 Task: Change the mode of the file "Life is beautiful" to editing.
Action: Mouse moved to (97, 61)
Screenshot: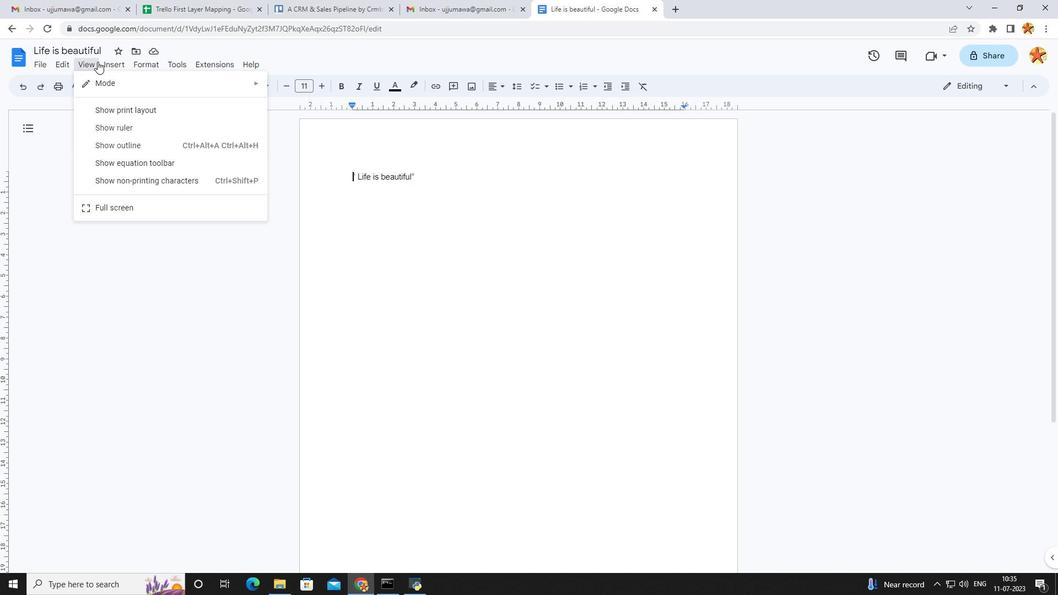 
Action: Mouse pressed left at (97, 61)
Screenshot: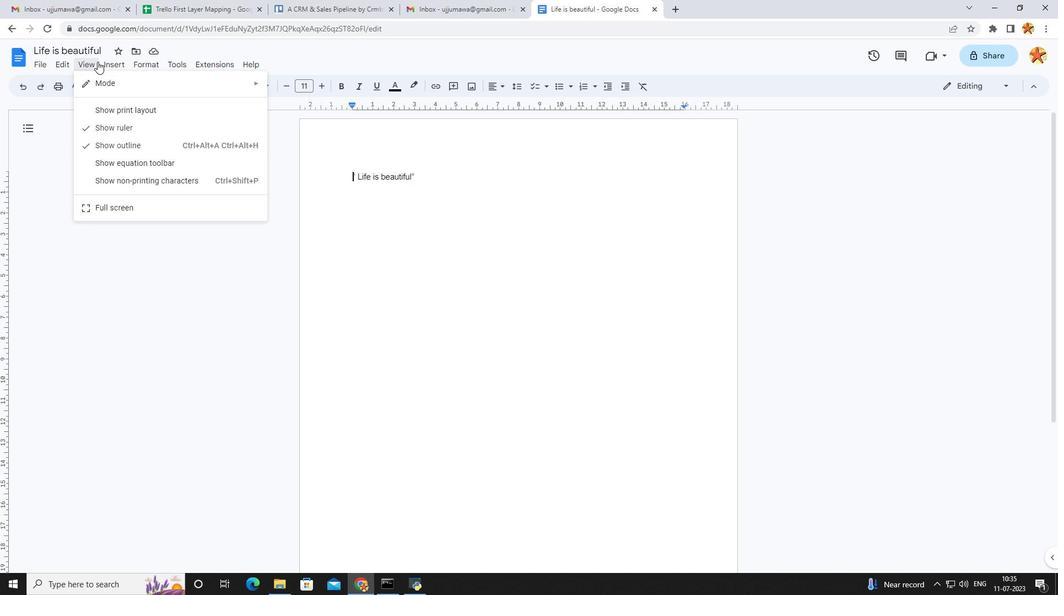 
Action: Mouse moved to (297, 92)
Screenshot: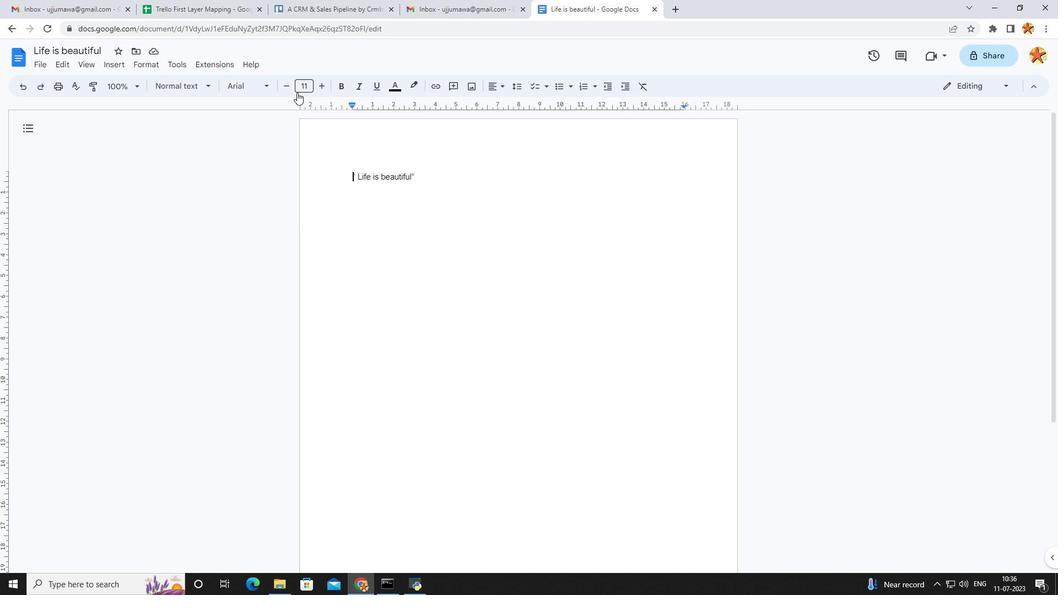 
Action: Mouse pressed left at (297, 92)
Screenshot: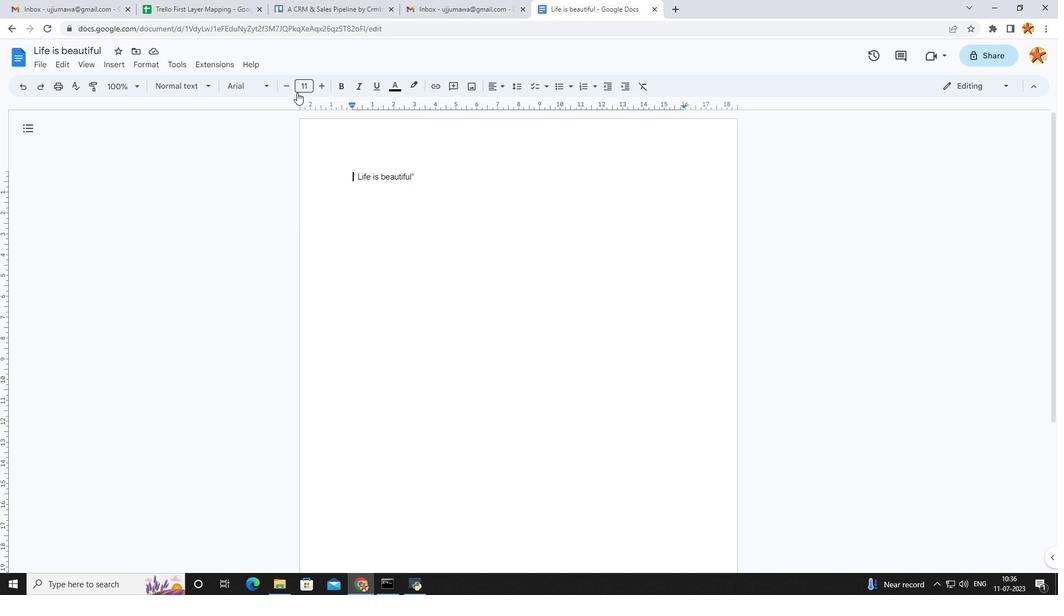 
Action: Mouse moved to (303, 260)
Screenshot: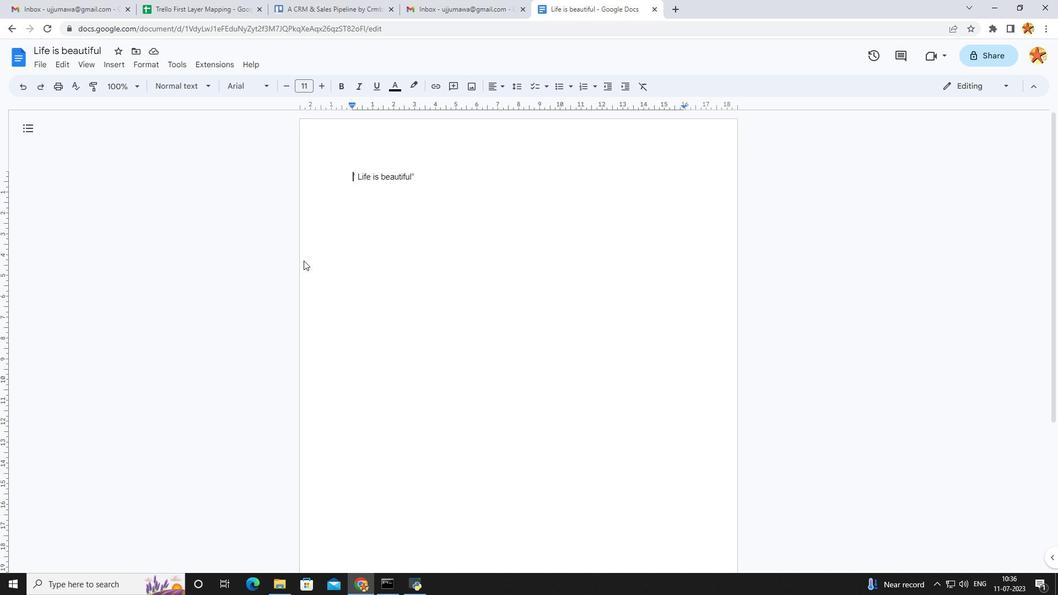 
